 Task: Insert a cell and shift A1 cells to the right.
Action: Mouse moved to (47, 159)
Screenshot: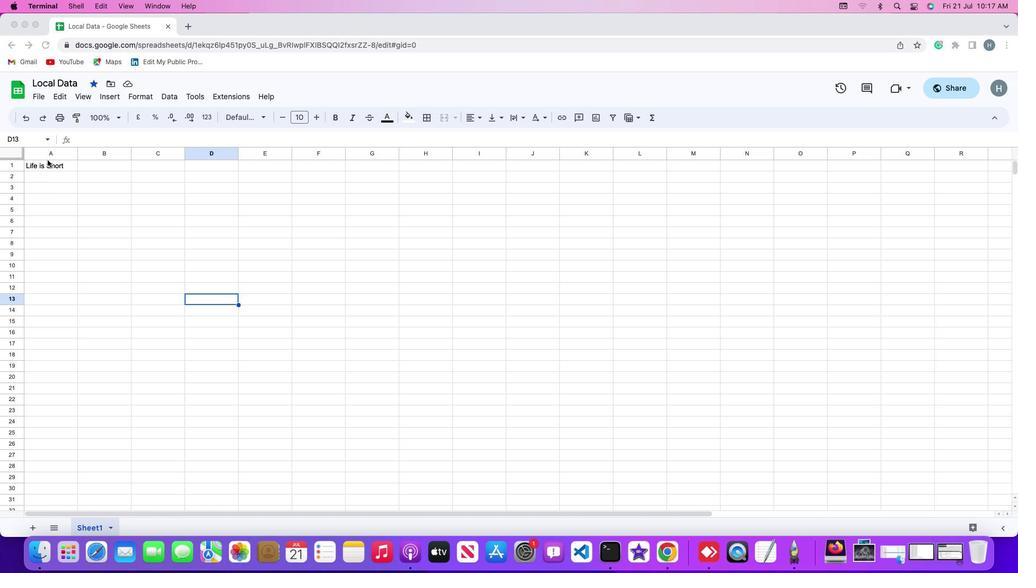 
Action: Mouse pressed left at (47, 159)
Screenshot: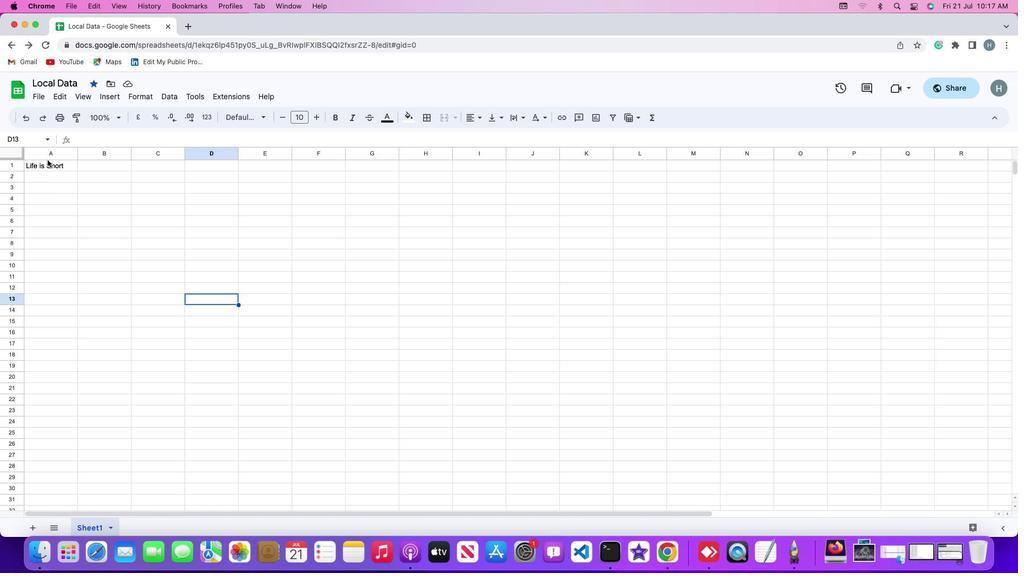 
Action: Mouse moved to (51, 162)
Screenshot: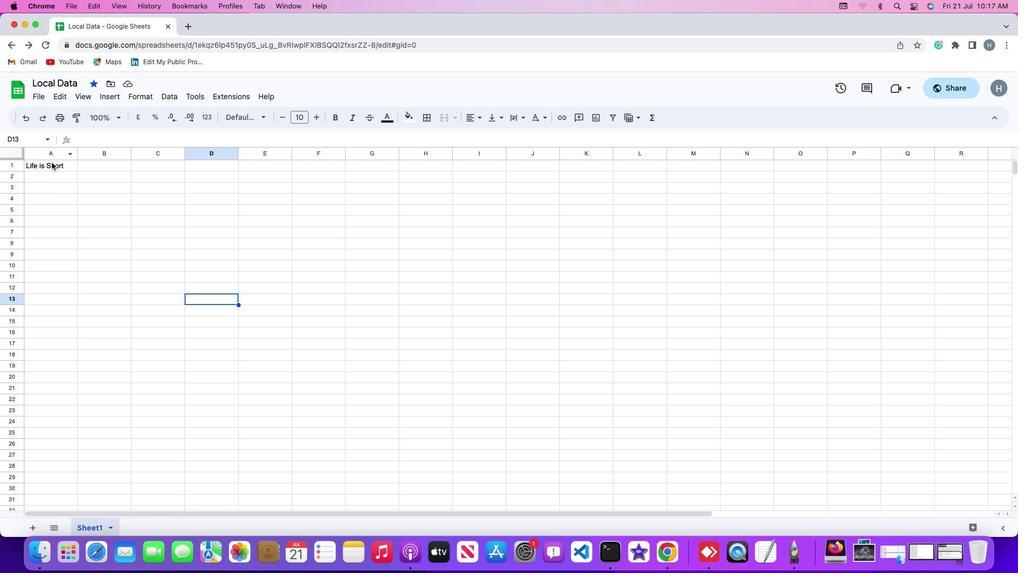 
Action: Mouse pressed left at (51, 162)
Screenshot: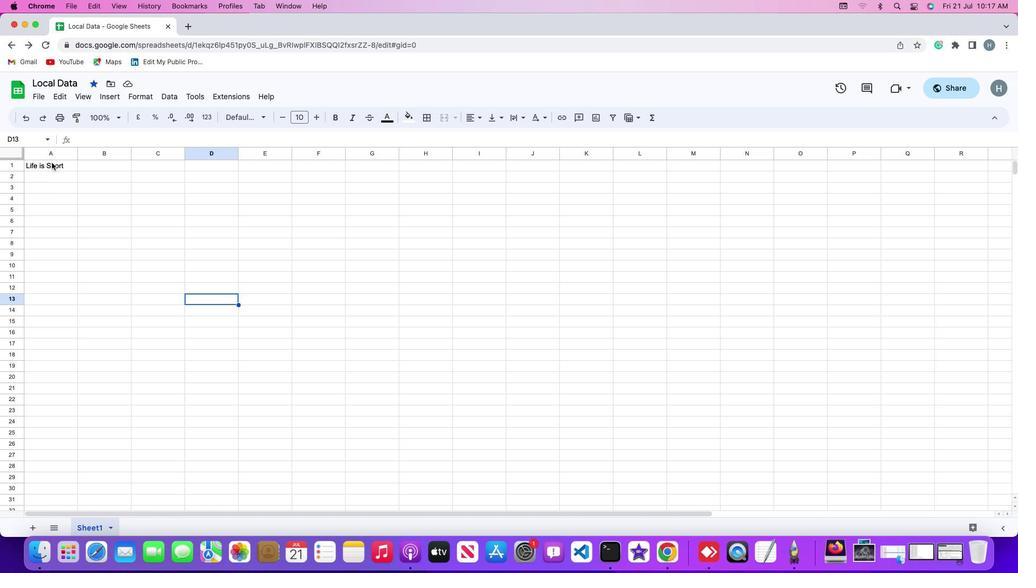 
Action: Mouse moved to (111, 94)
Screenshot: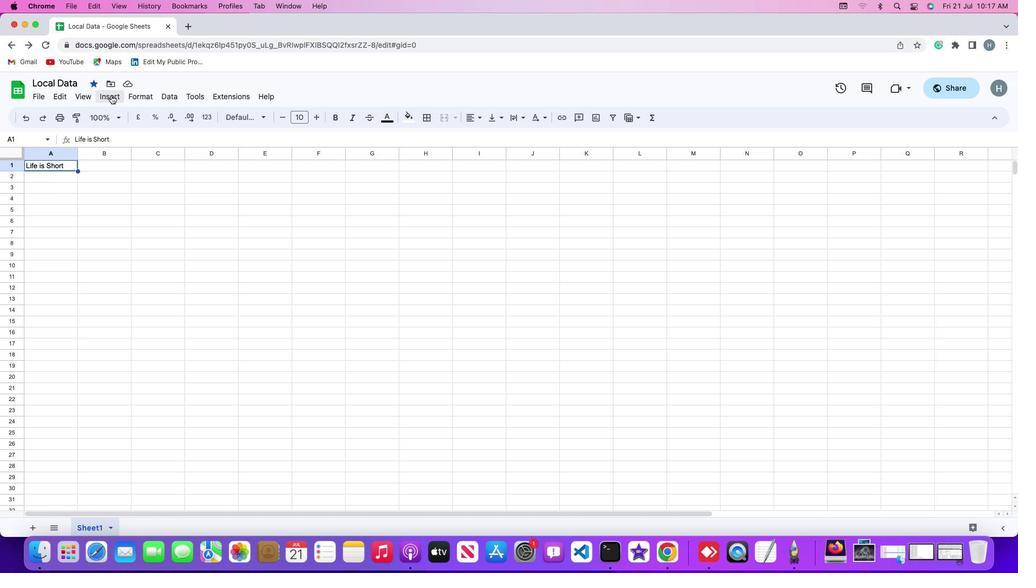
Action: Mouse pressed left at (111, 94)
Screenshot: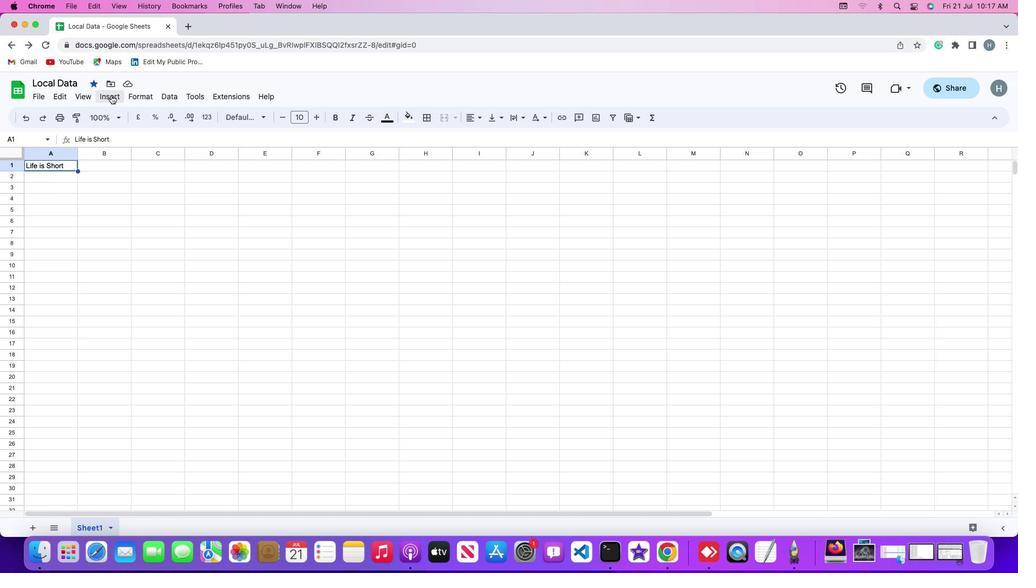
Action: Mouse moved to (295, 115)
Screenshot: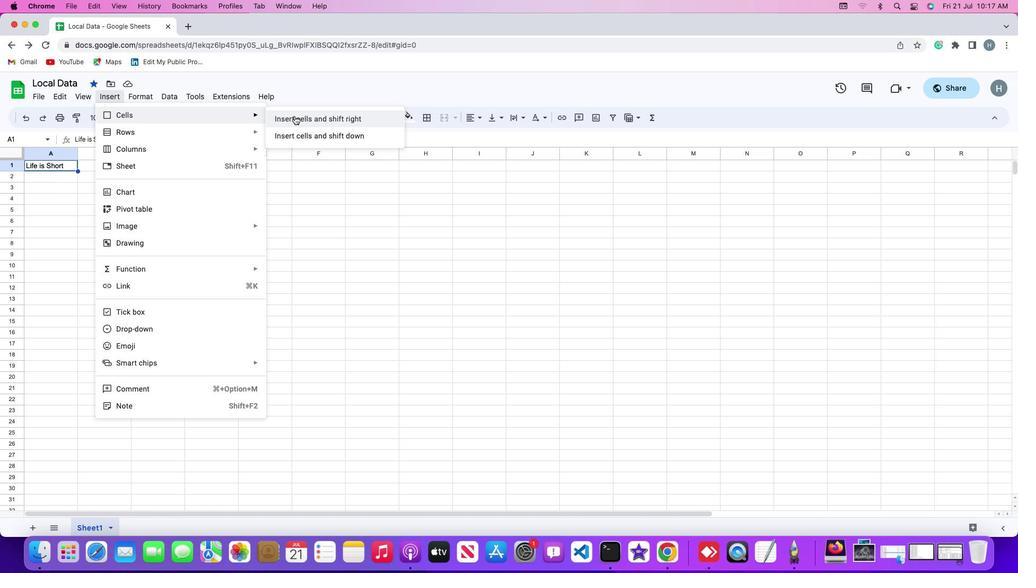 
Action: Mouse pressed left at (295, 115)
Screenshot: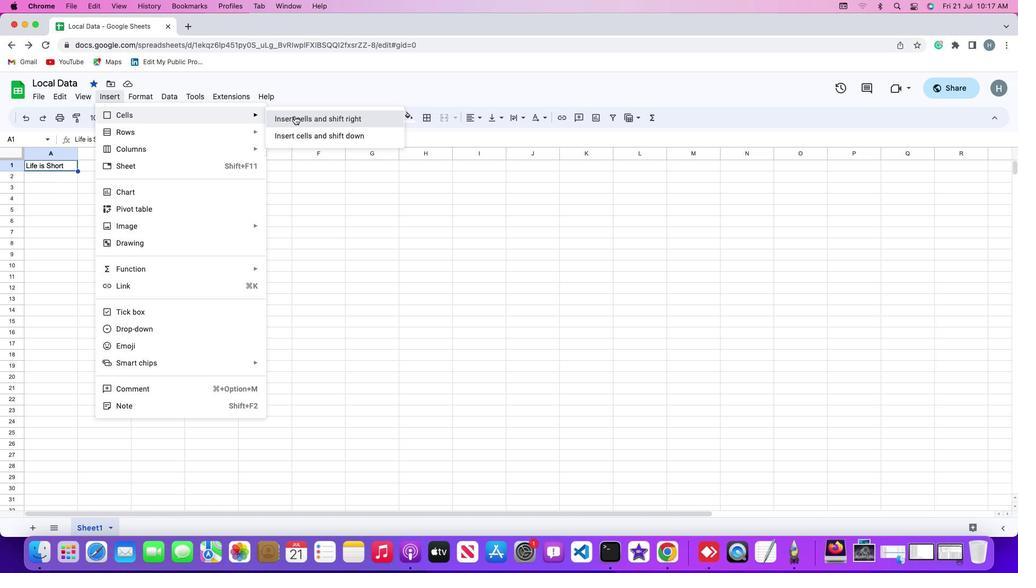 
Action: Mouse moved to (299, 186)
Screenshot: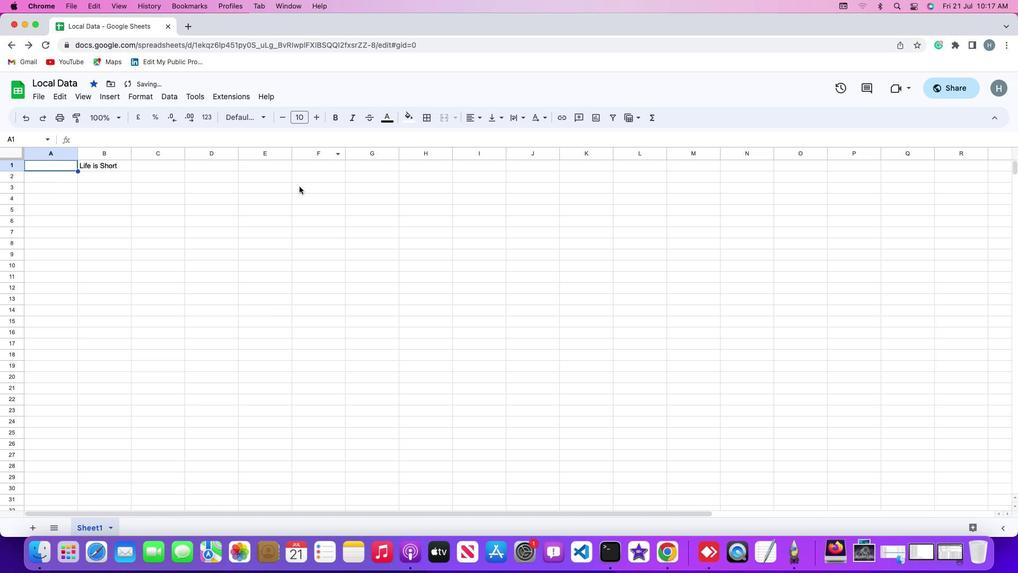 
